 Task: Add a condition where "Priority Is Low" in pending tickets.
Action: Mouse moved to (160, 550)
Screenshot: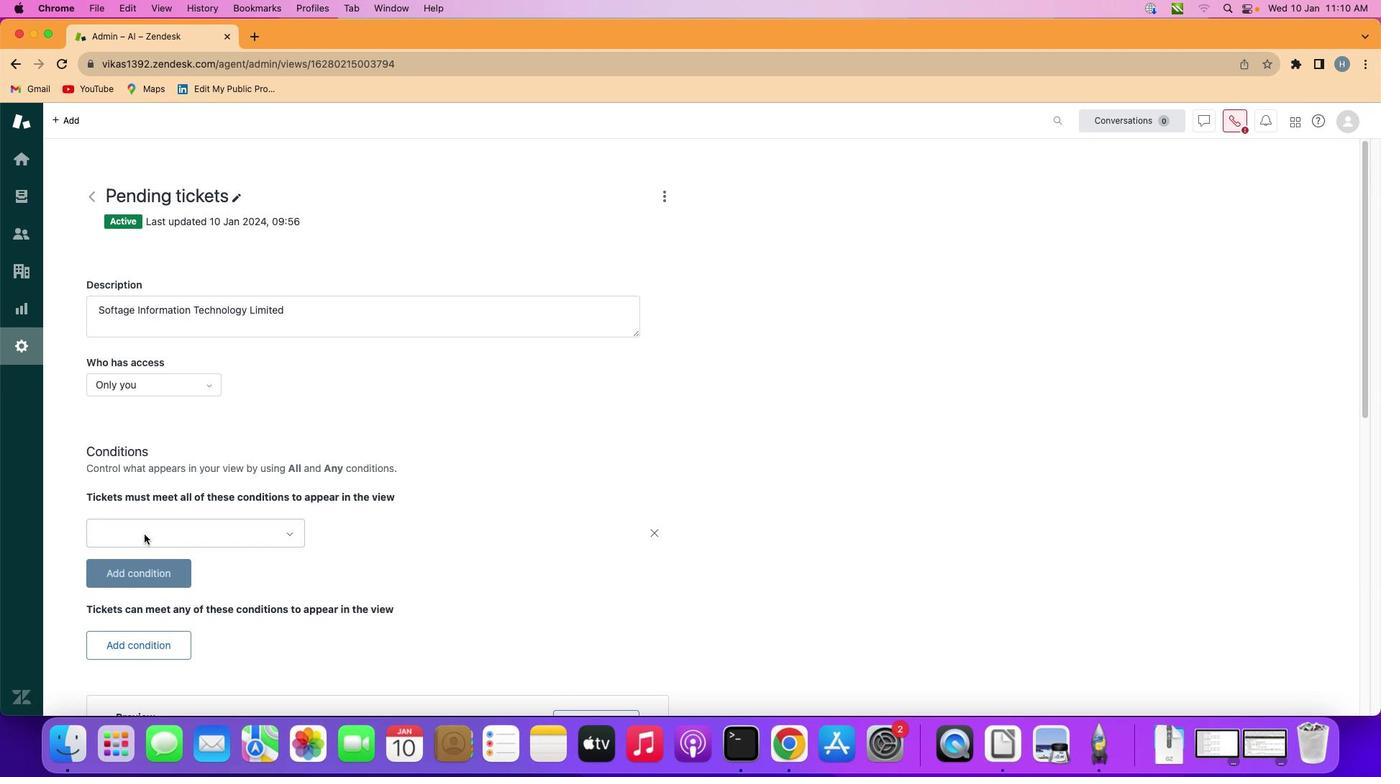 
Action: Mouse pressed left at (160, 550)
Screenshot: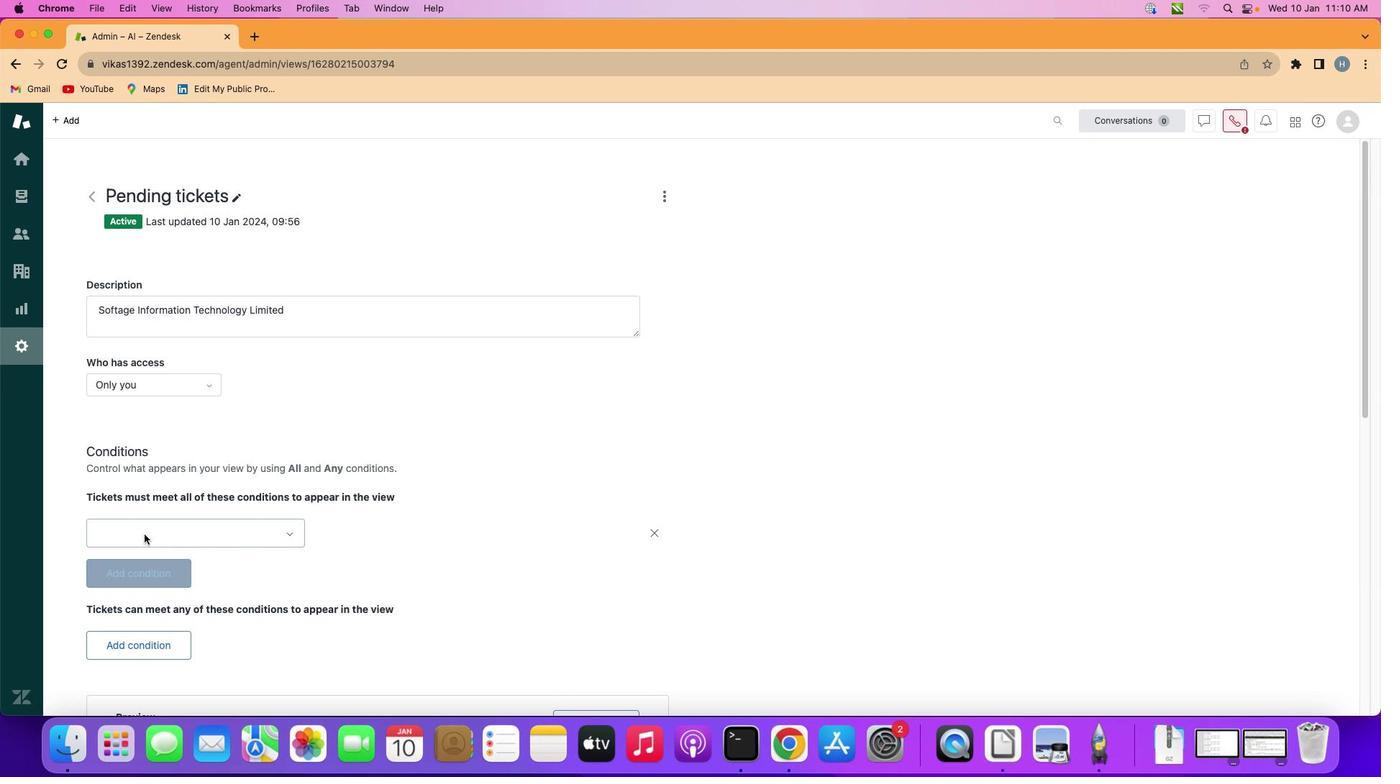 
Action: Mouse moved to (248, 541)
Screenshot: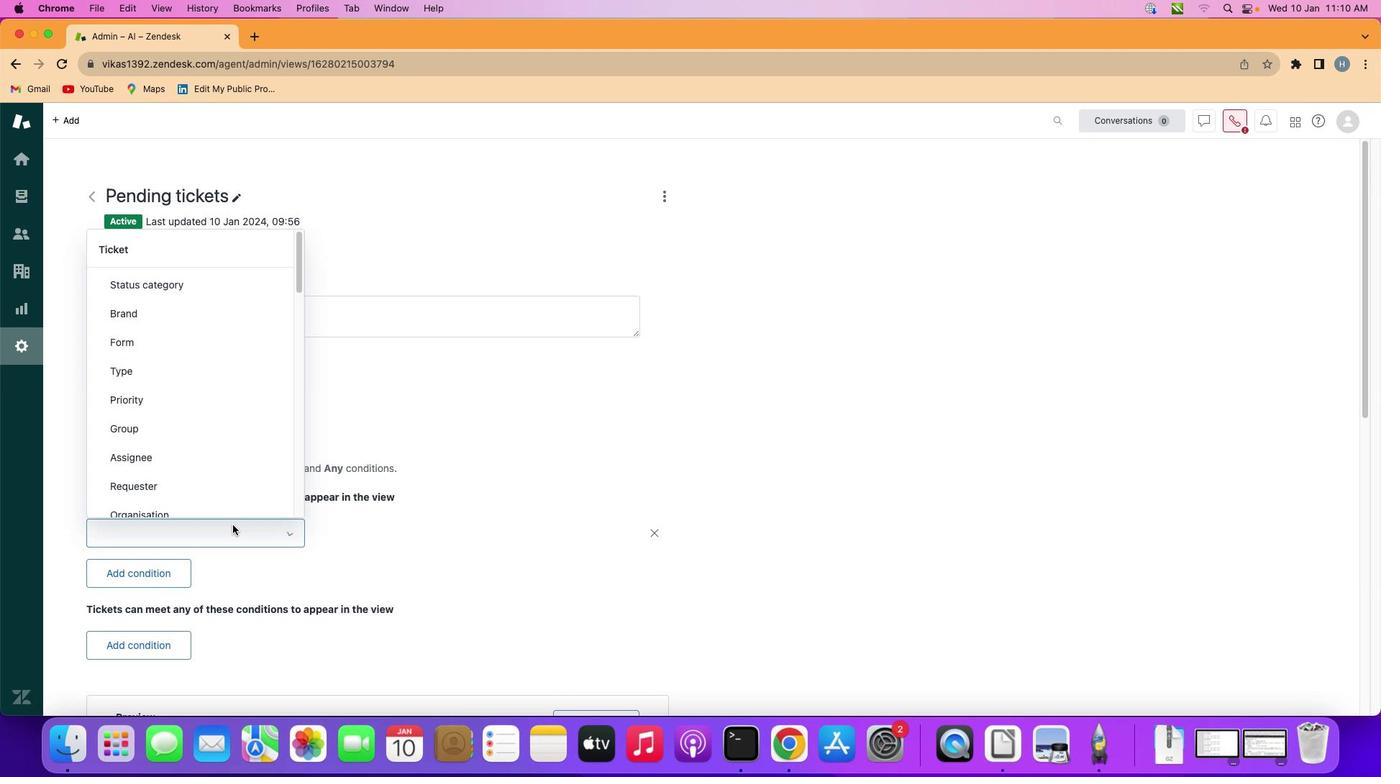 
Action: Mouse pressed left at (248, 541)
Screenshot: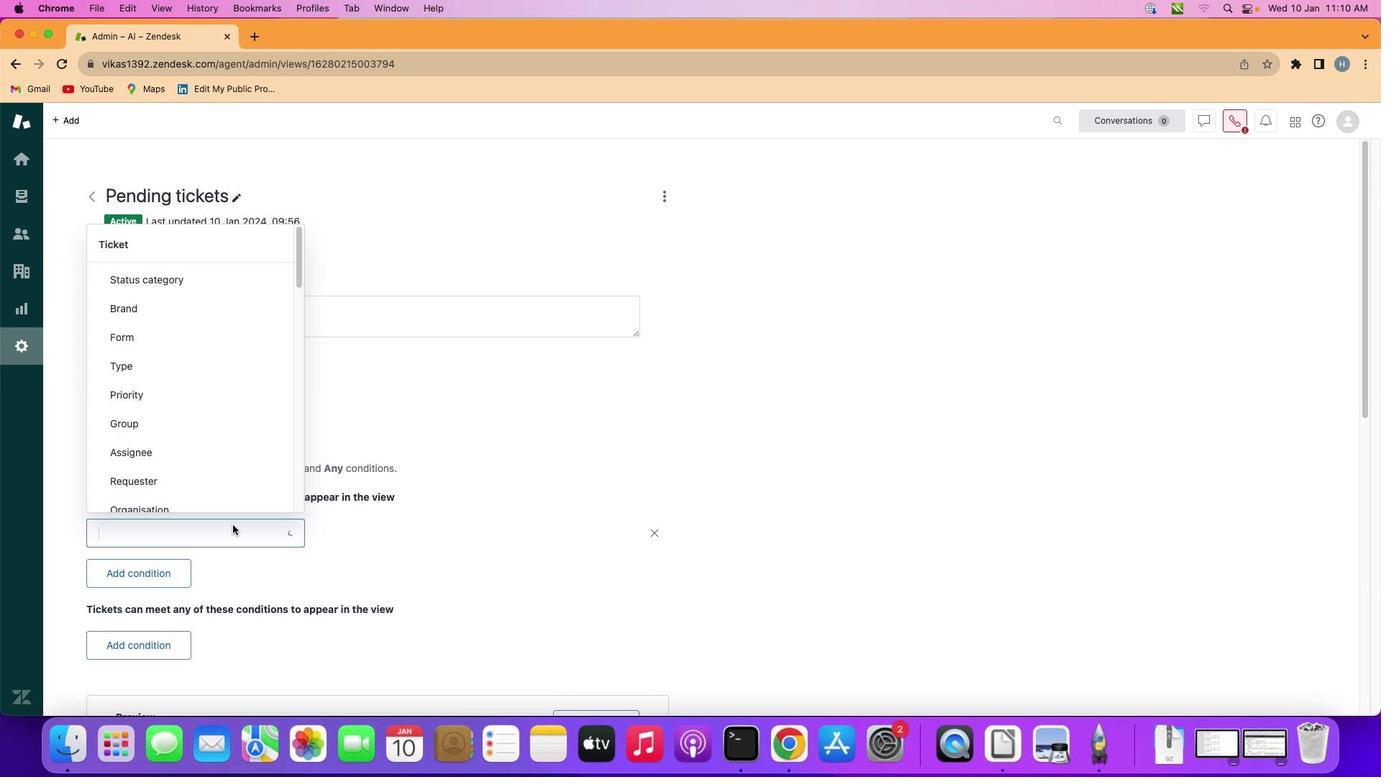 
Action: Mouse moved to (249, 400)
Screenshot: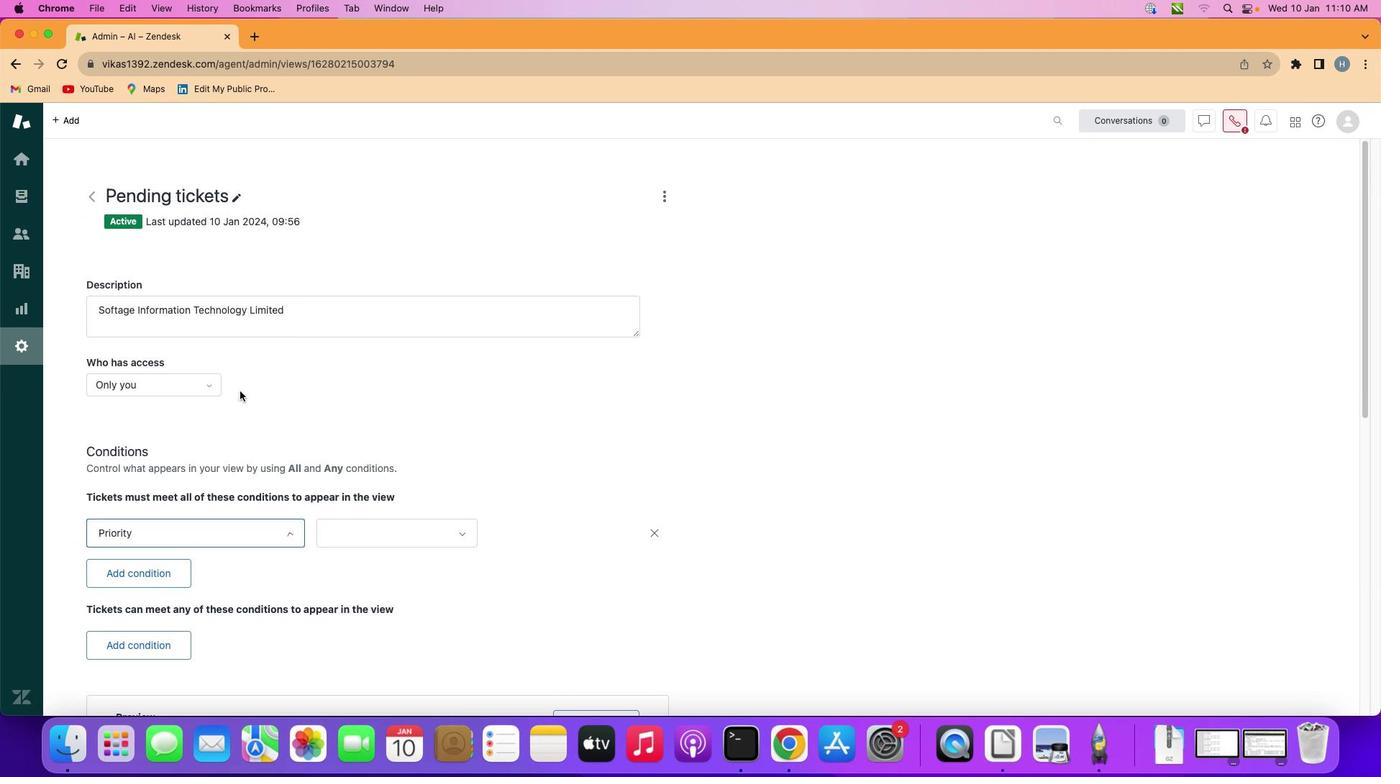 
Action: Mouse pressed left at (249, 400)
Screenshot: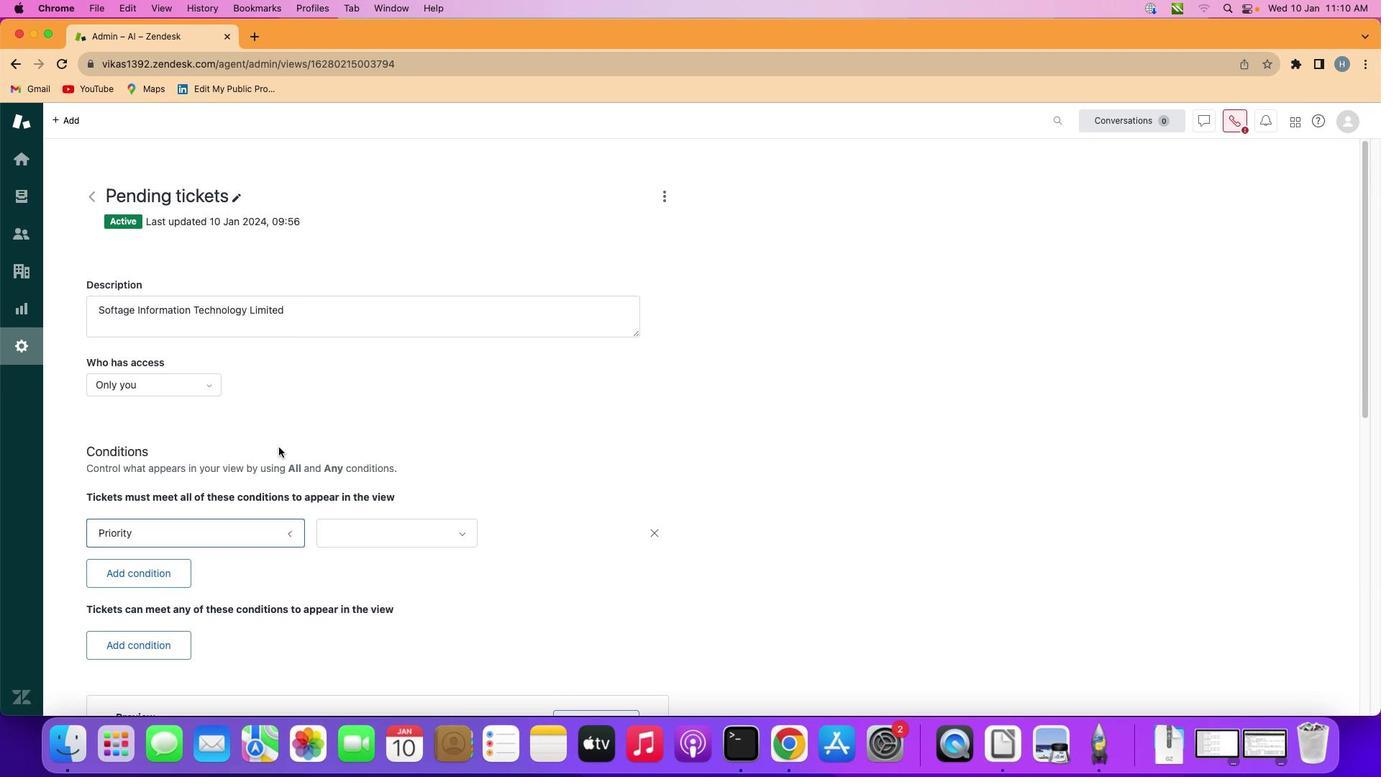
Action: Mouse moved to (387, 532)
Screenshot: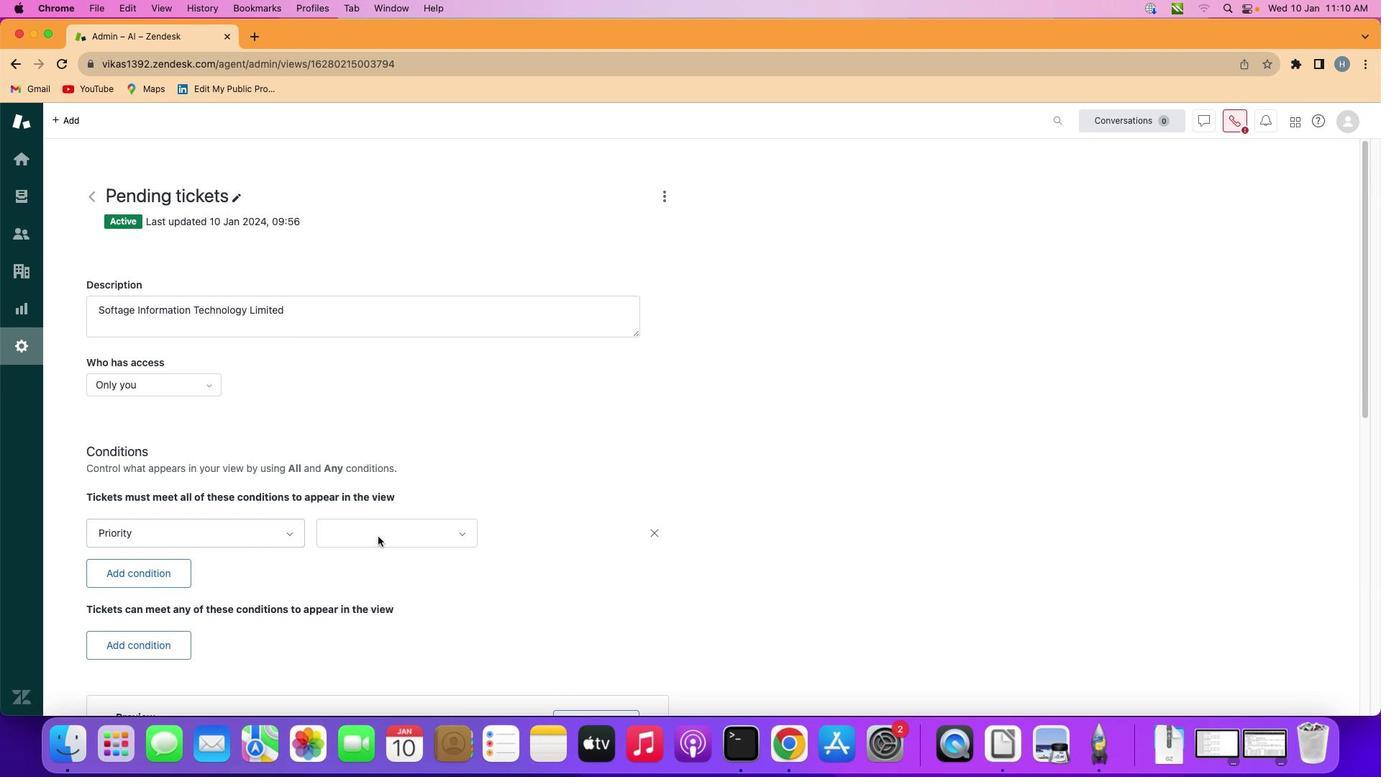 
Action: Mouse pressed left at (387, 532)
Screenshot: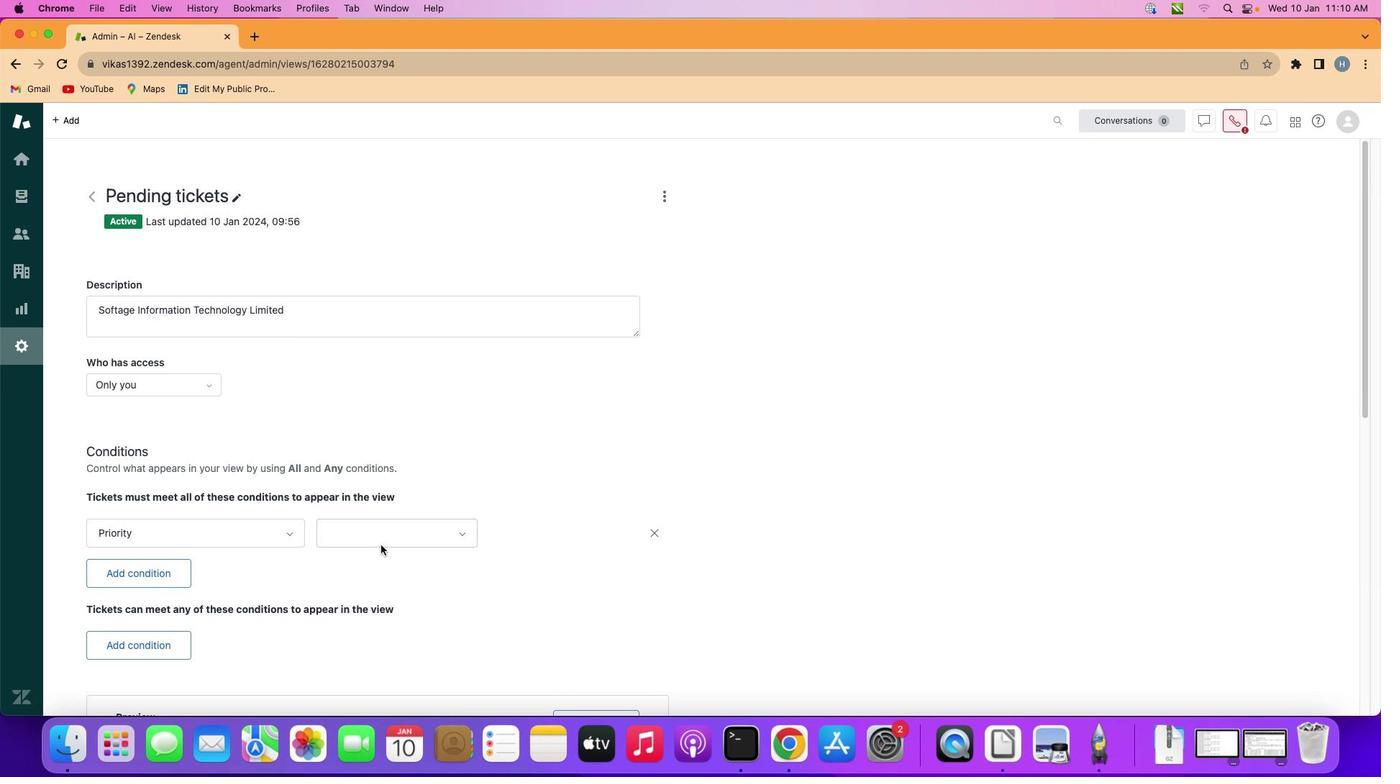 
Action: Mouse moved to (400, 555)
Screenshot: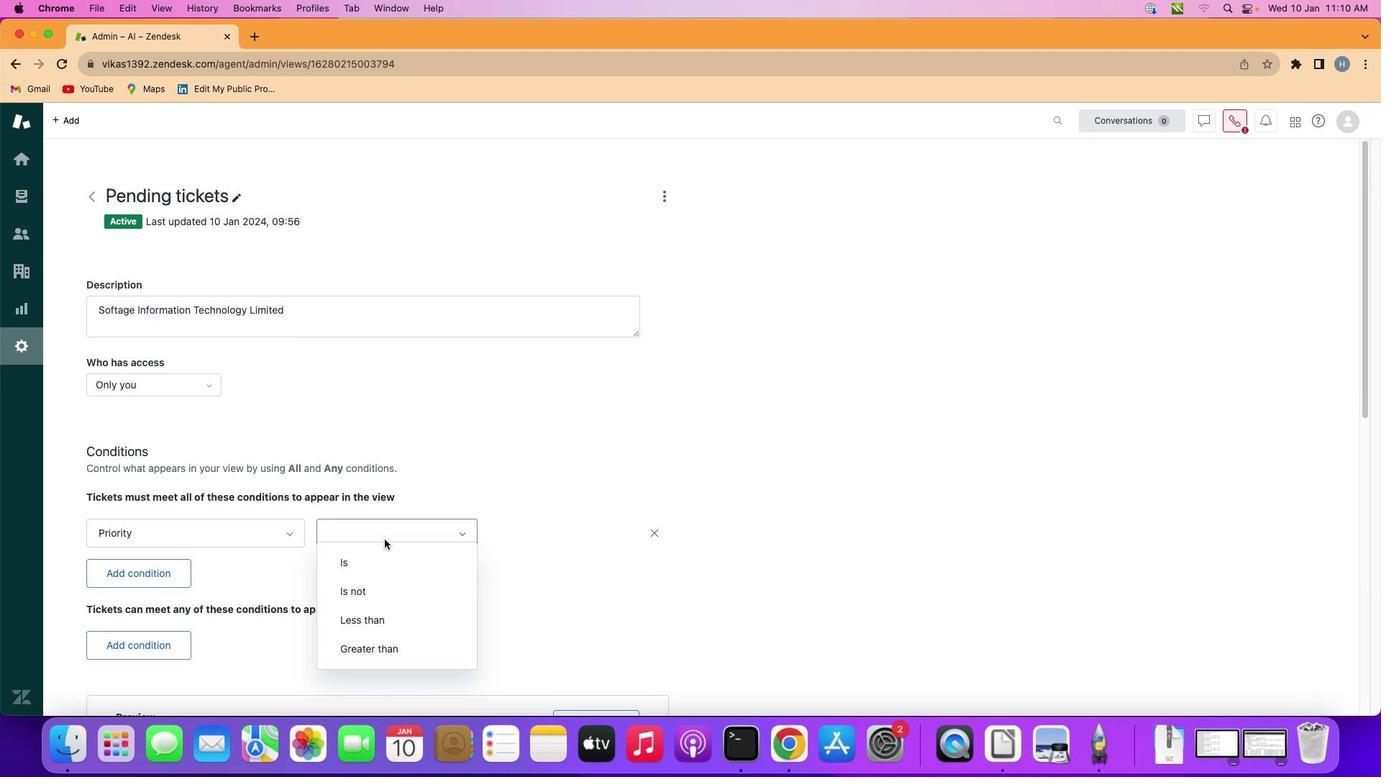 
Action: Mouse pressed left at (400, 555)
Screenshot: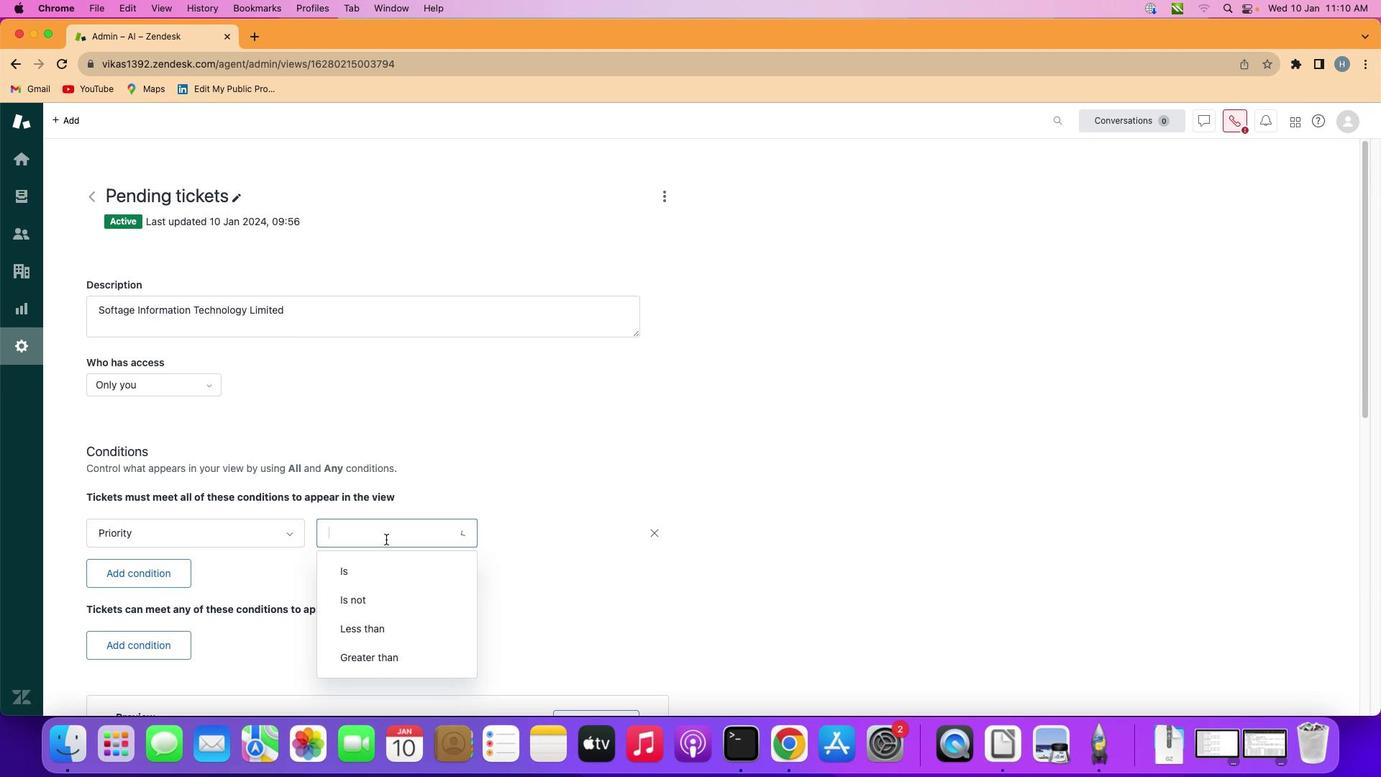 
Action: Mouse moved to (403, 577)
Screenshot: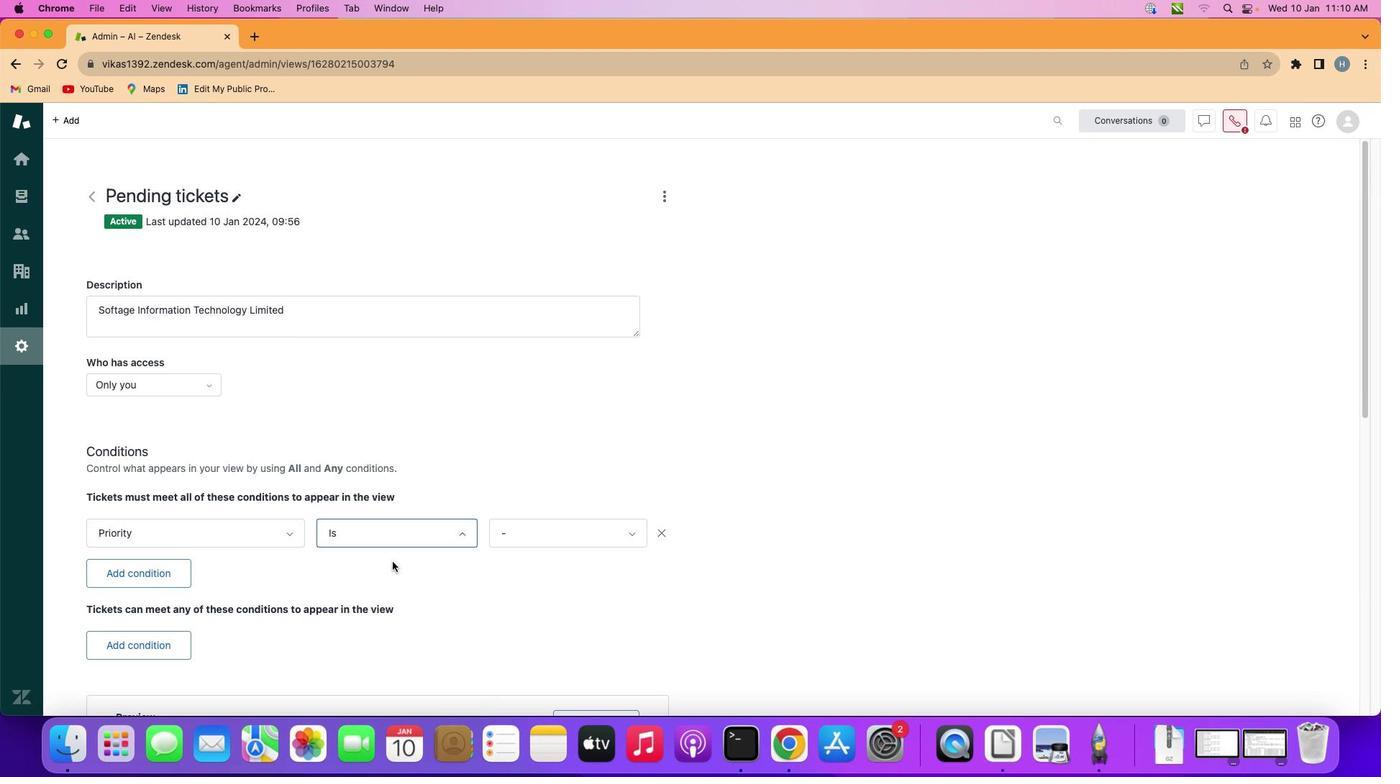 
Action: Mouse pressed left at (403, 577)
Screenshot: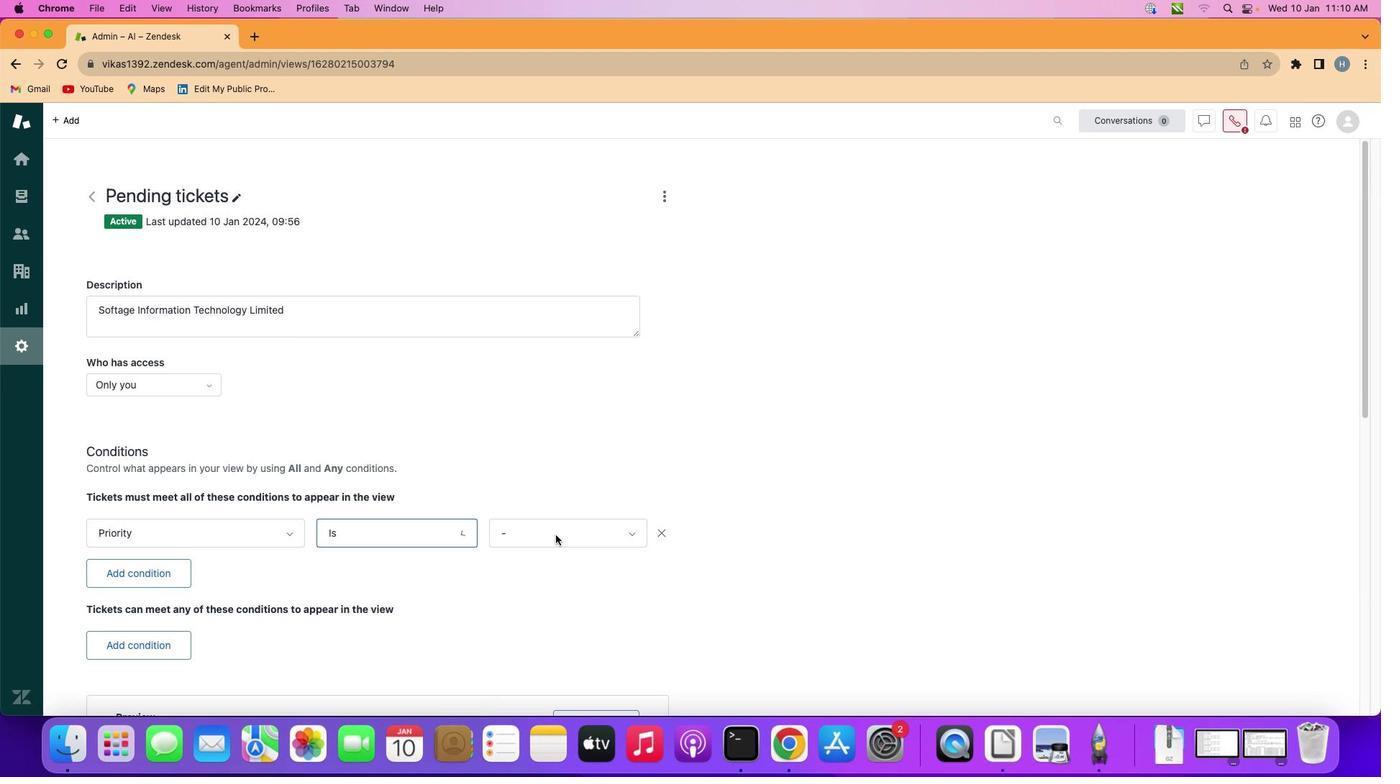 
Action: Mouse moved to (593, 546)
Screenshot: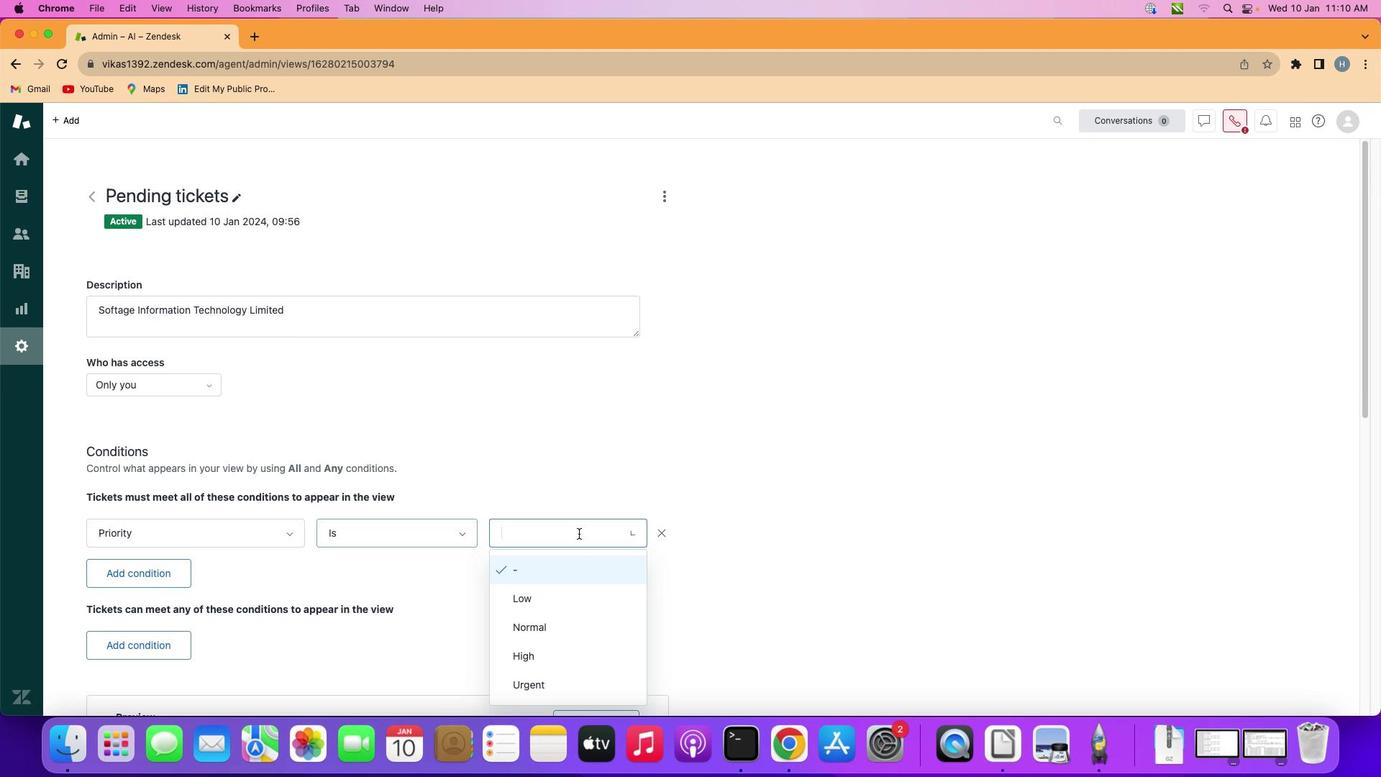 
Action: Mouse pressed left at (593, 546)
Screenshot: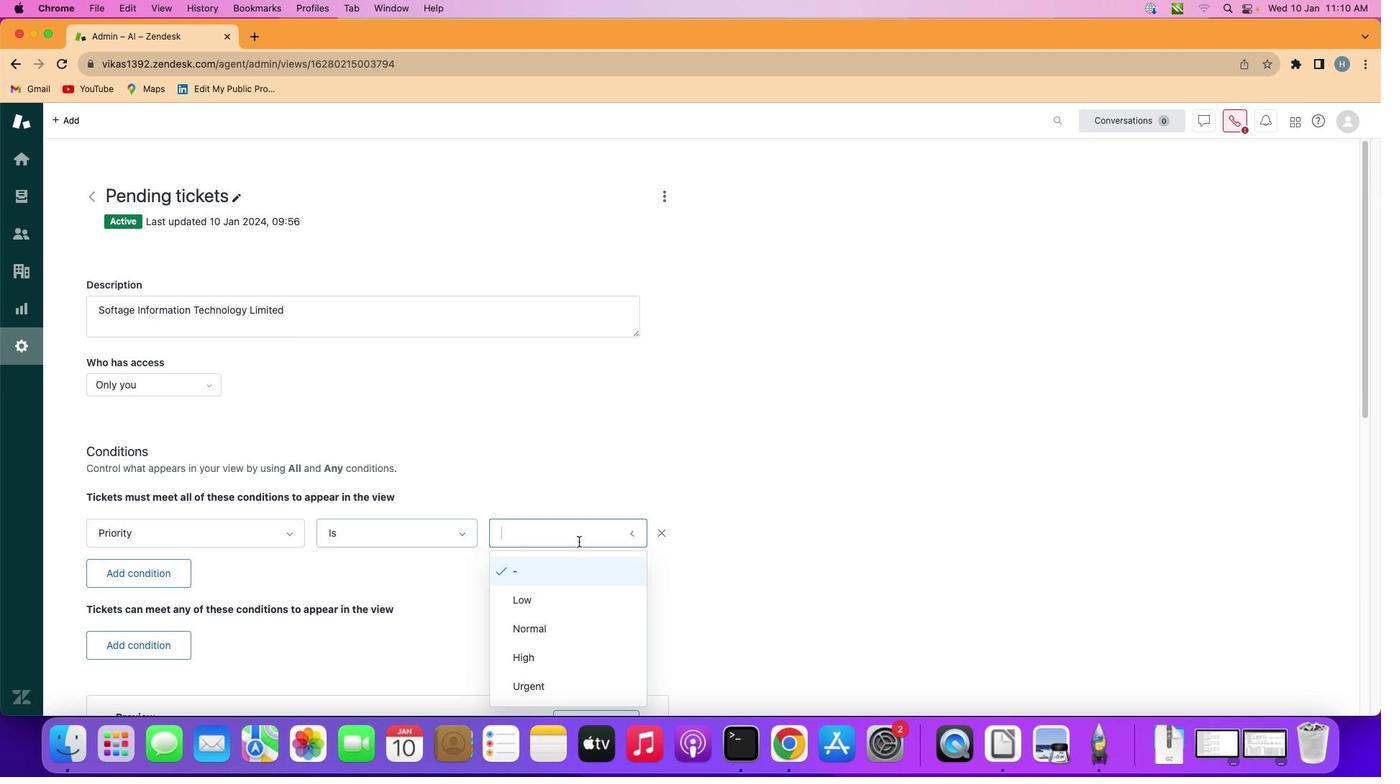 
Action: Mouse moved to (584, 611)
Screenshot: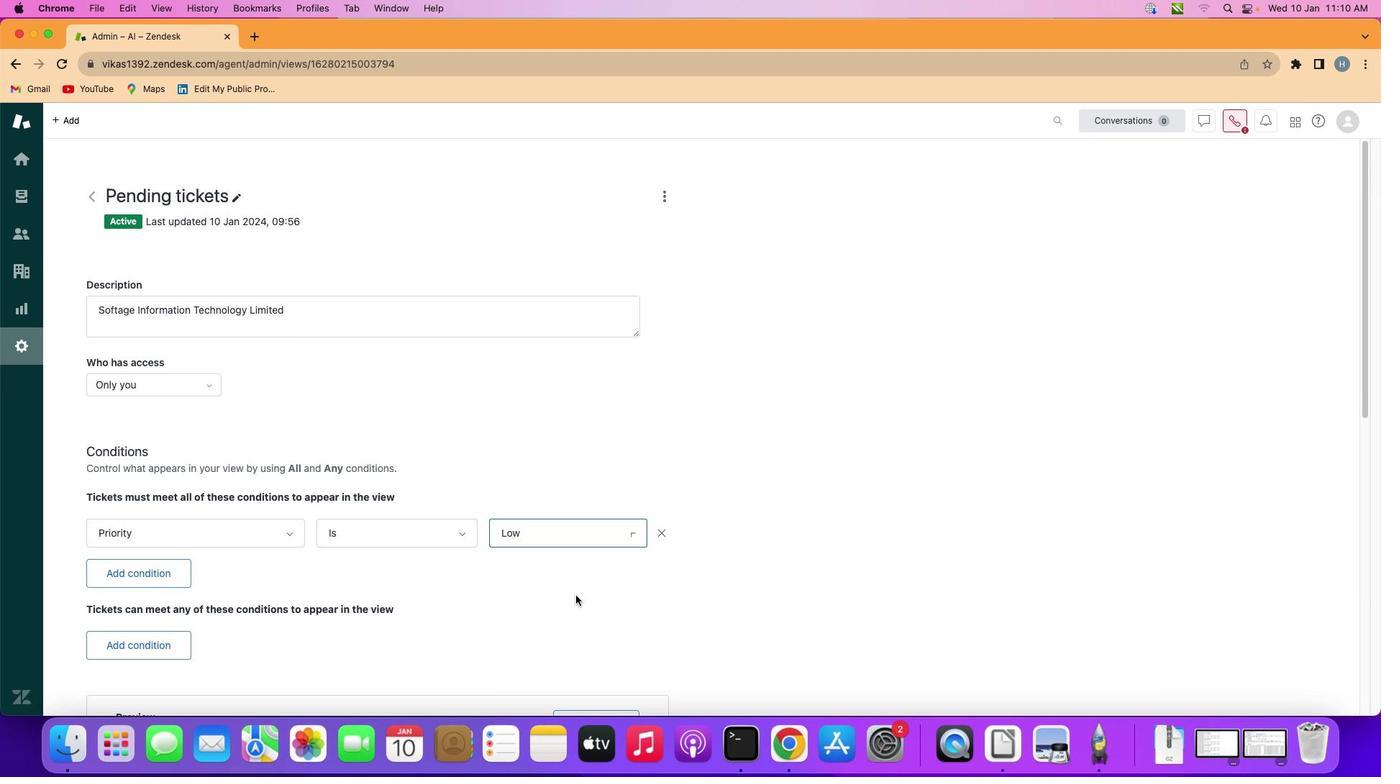 
Action: Mouse pressed left at (584, 611)
Screenshot: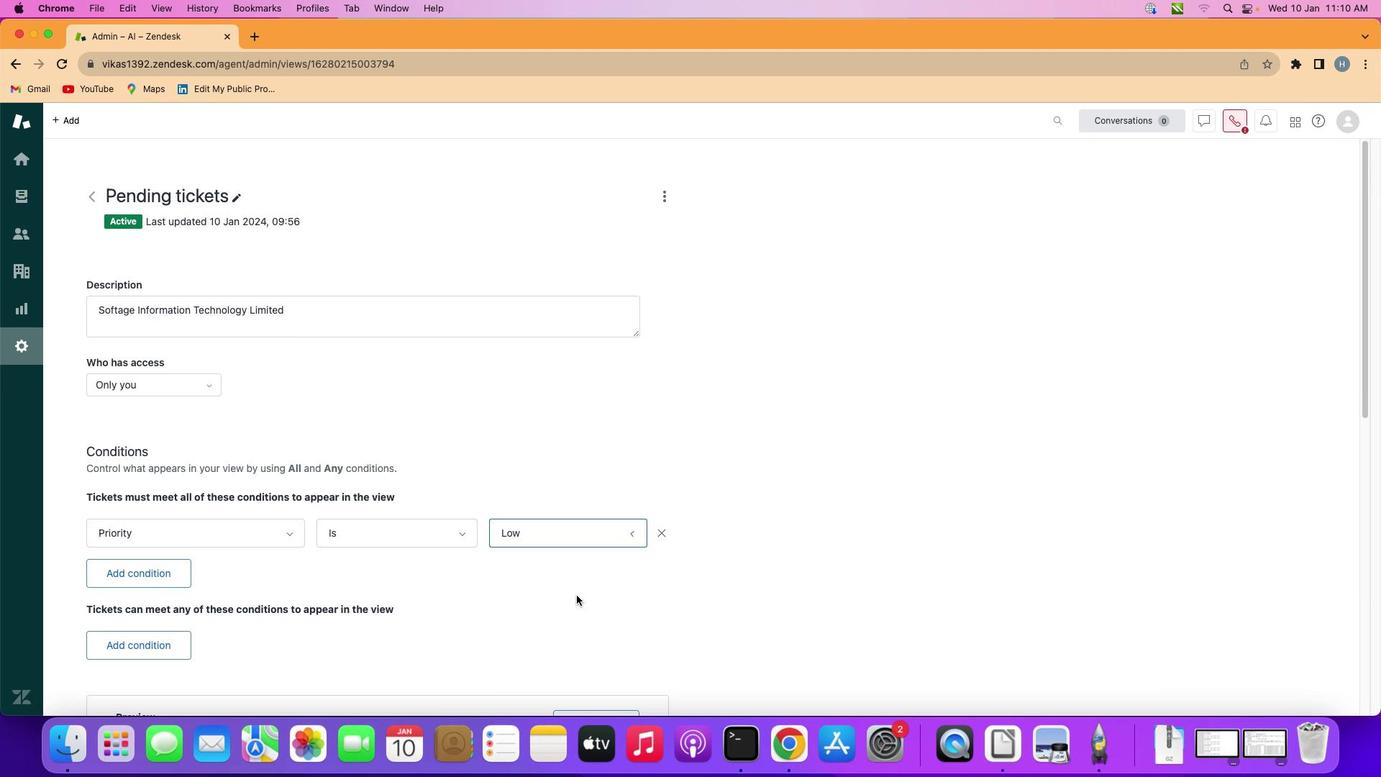 
Action: Mouse moved to (592, 610)
Screenshot: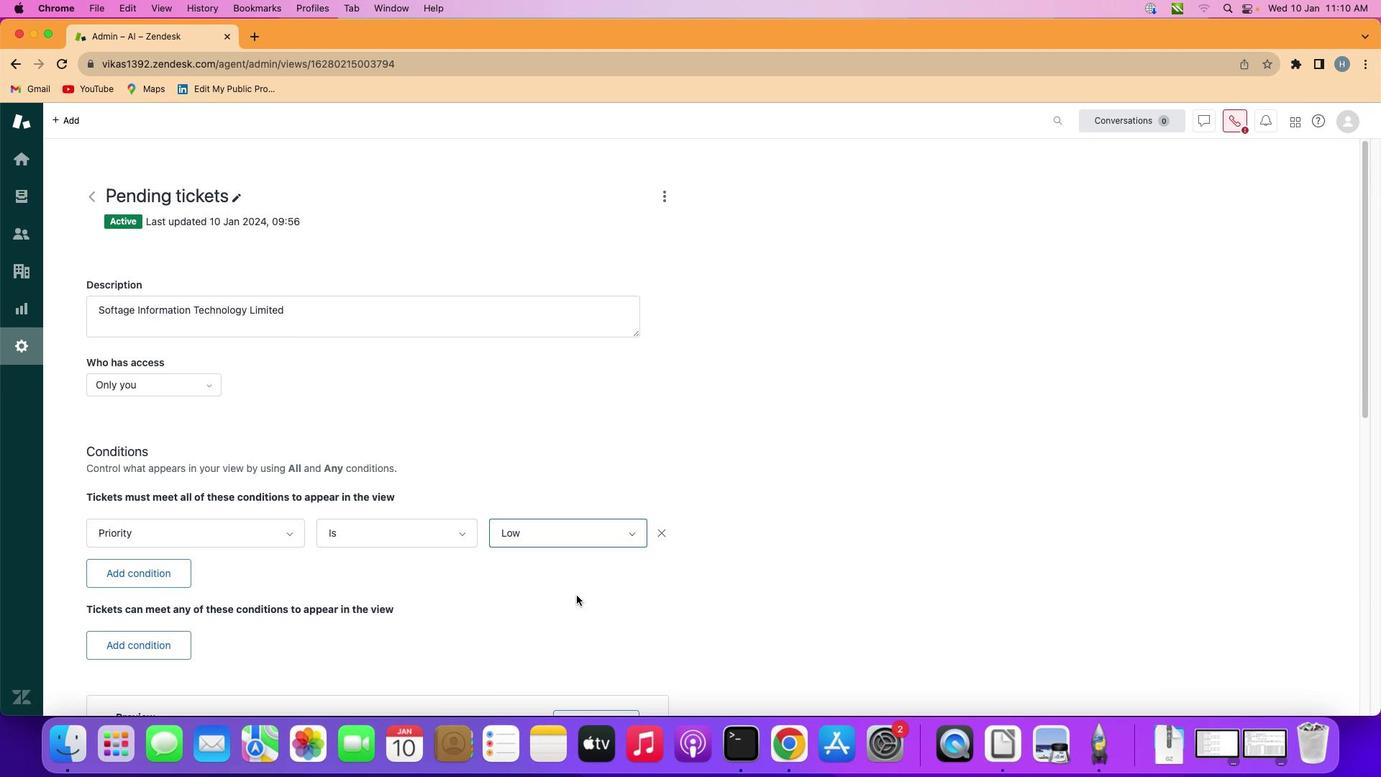 
